 Task: Move the task Upgrade and migrate company file storage to a cloud-based solution to the section To-Do in the project AgileFire and sort the tasks in the project by Last modified on
Action: Mouse moved to (531, 492)
Screenshot: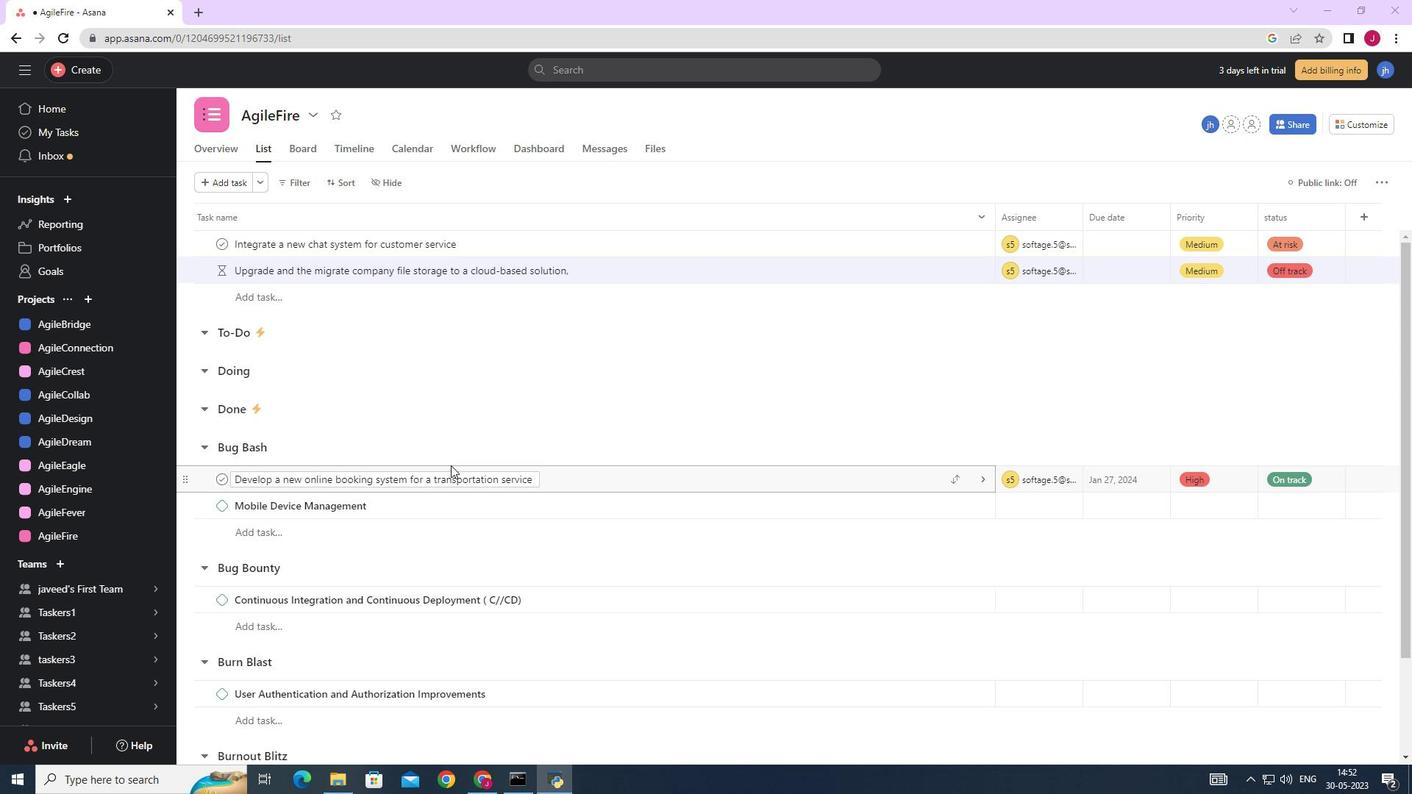 
Action: Mouse scrolled (531, 493) with delta (0, 0)
Screenshot: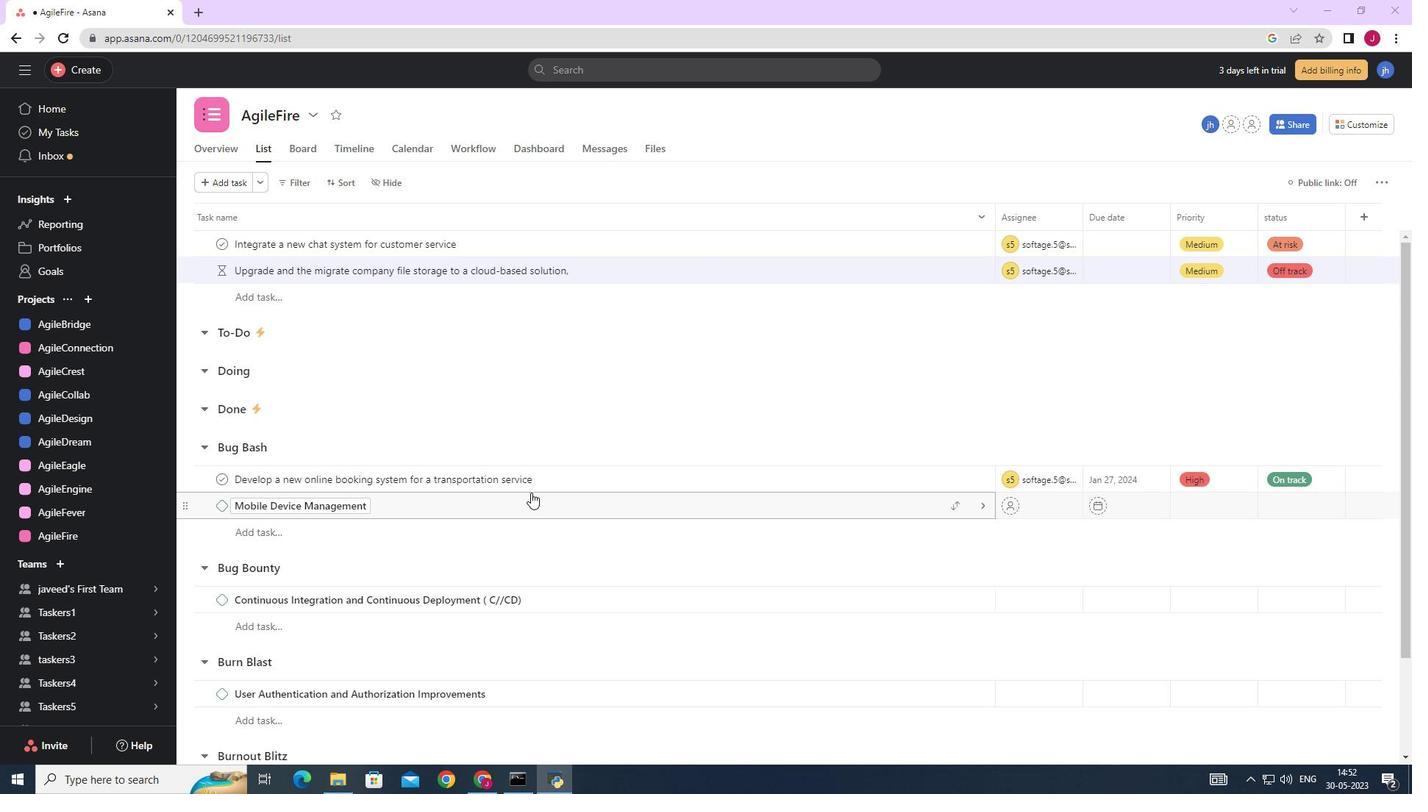 
Action: Mouse moved to (544, 481)
Screenshot: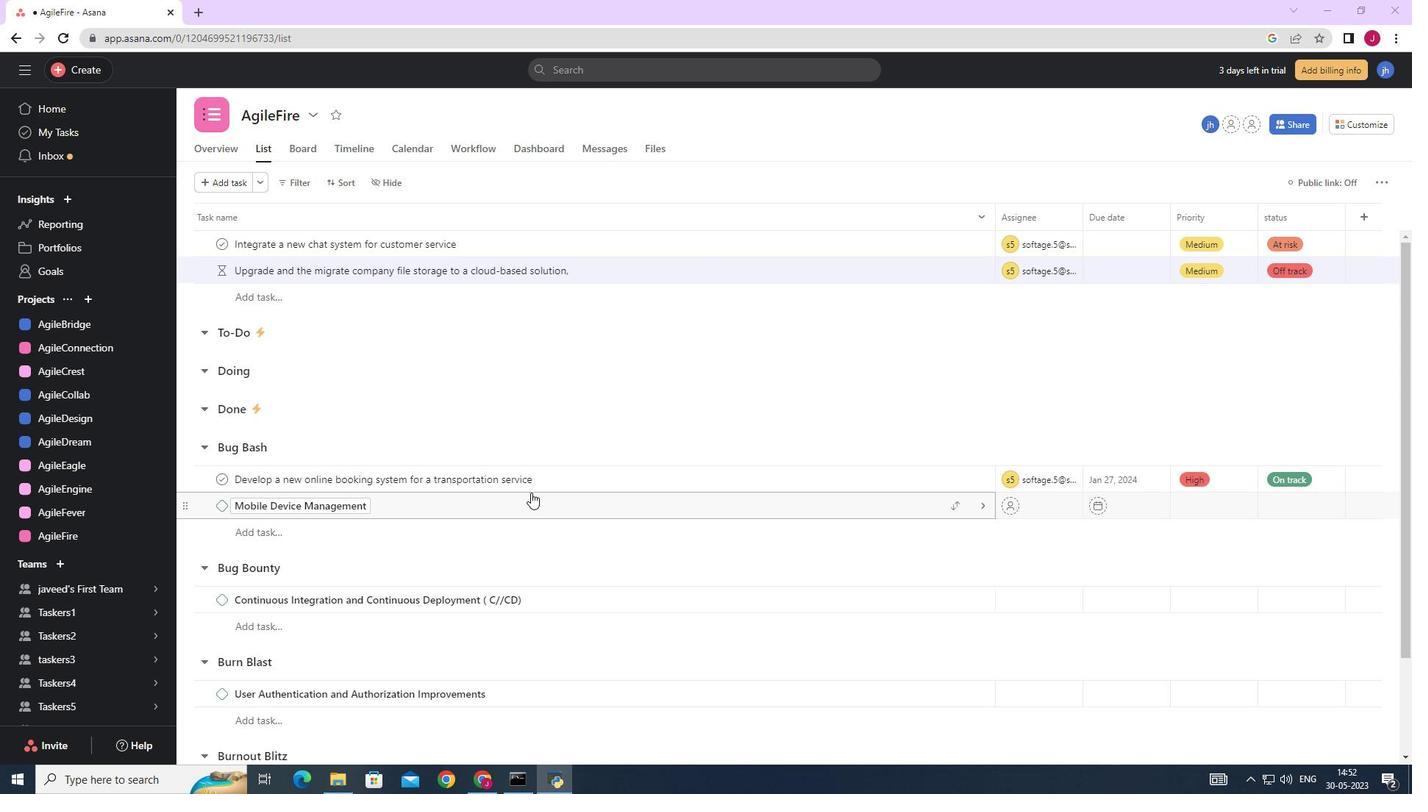 
Action: Mouse scrolled (543, 482) with delta (0, 0)
Screenshot: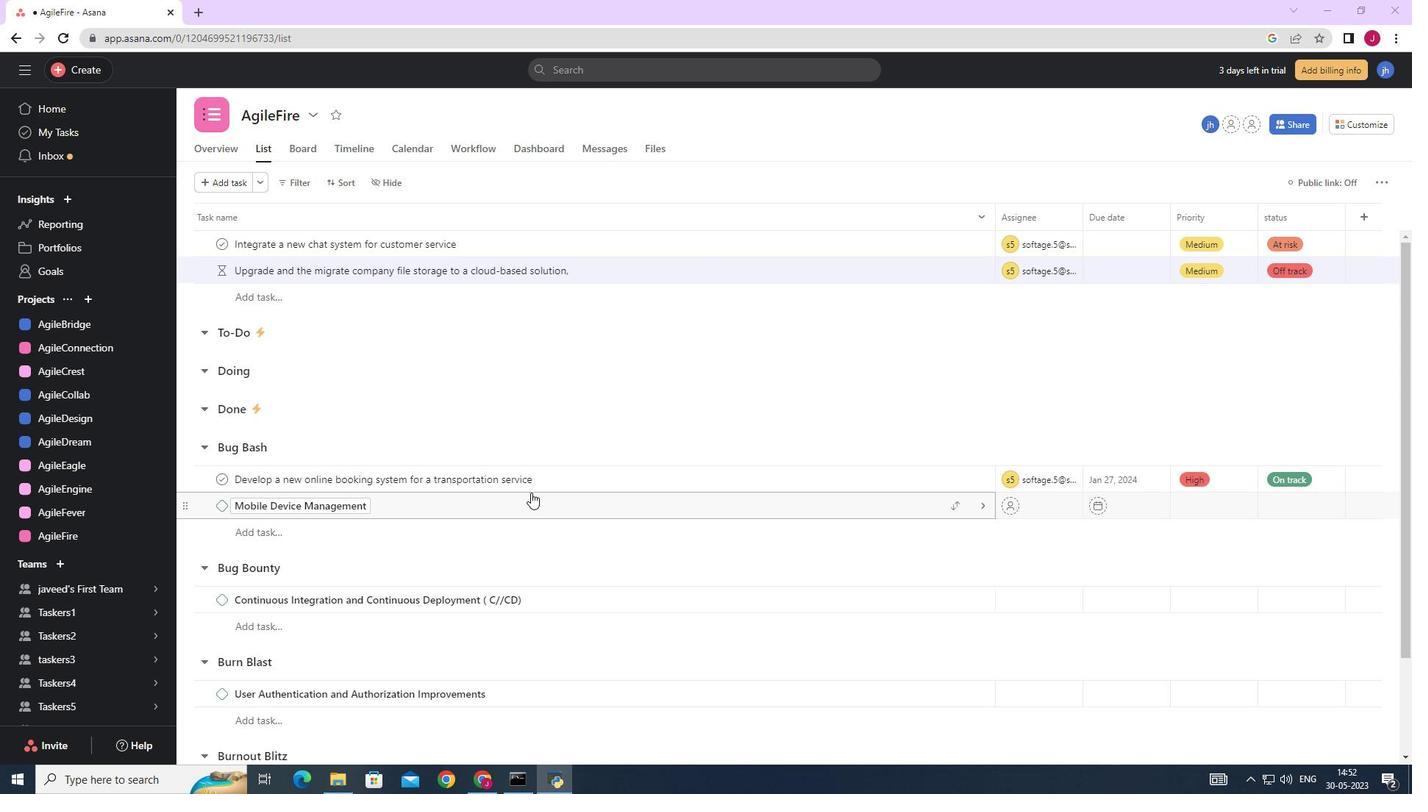 
Action: Mouse moved to (960, 267)
Screenshot: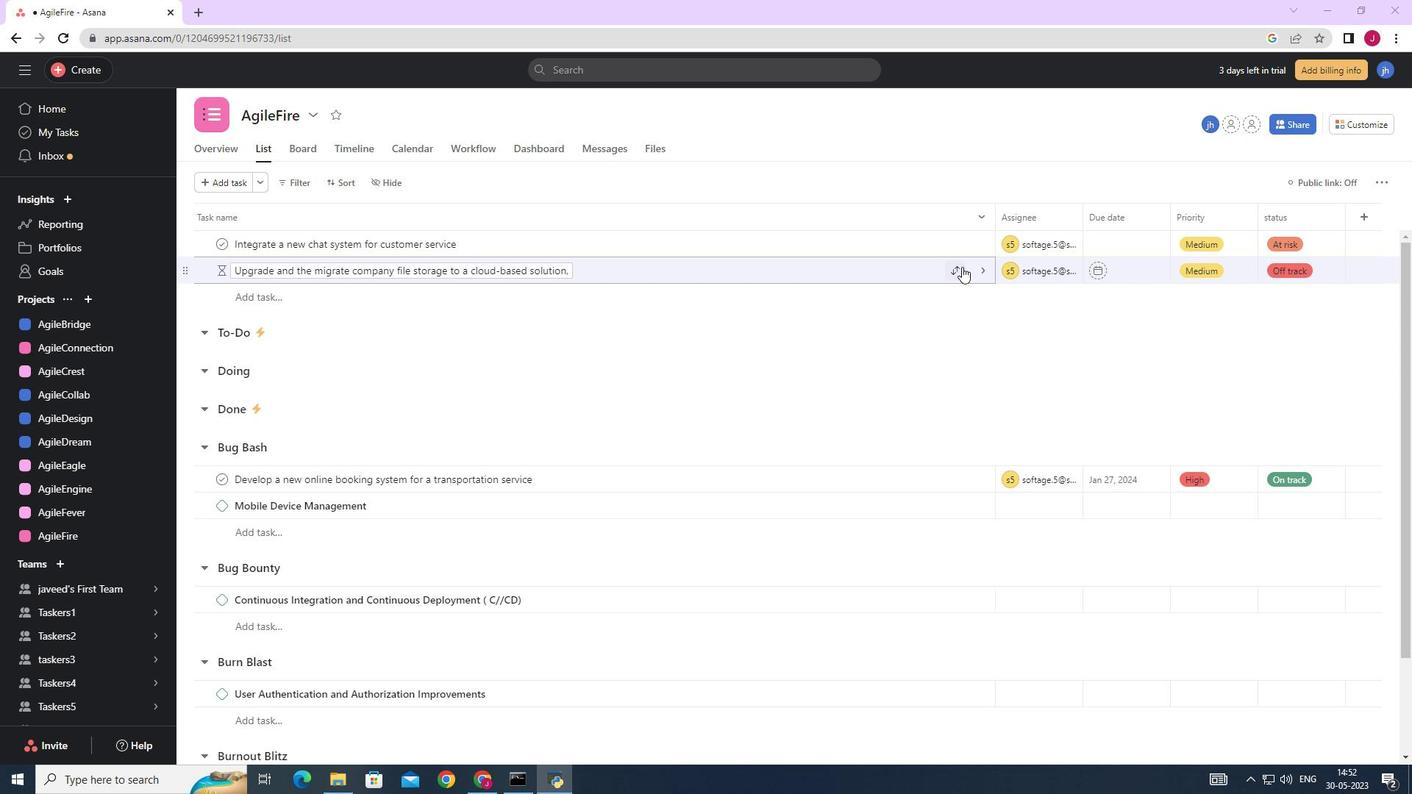 
Action: Mouse pressed left at (960, 267)
Screenshot: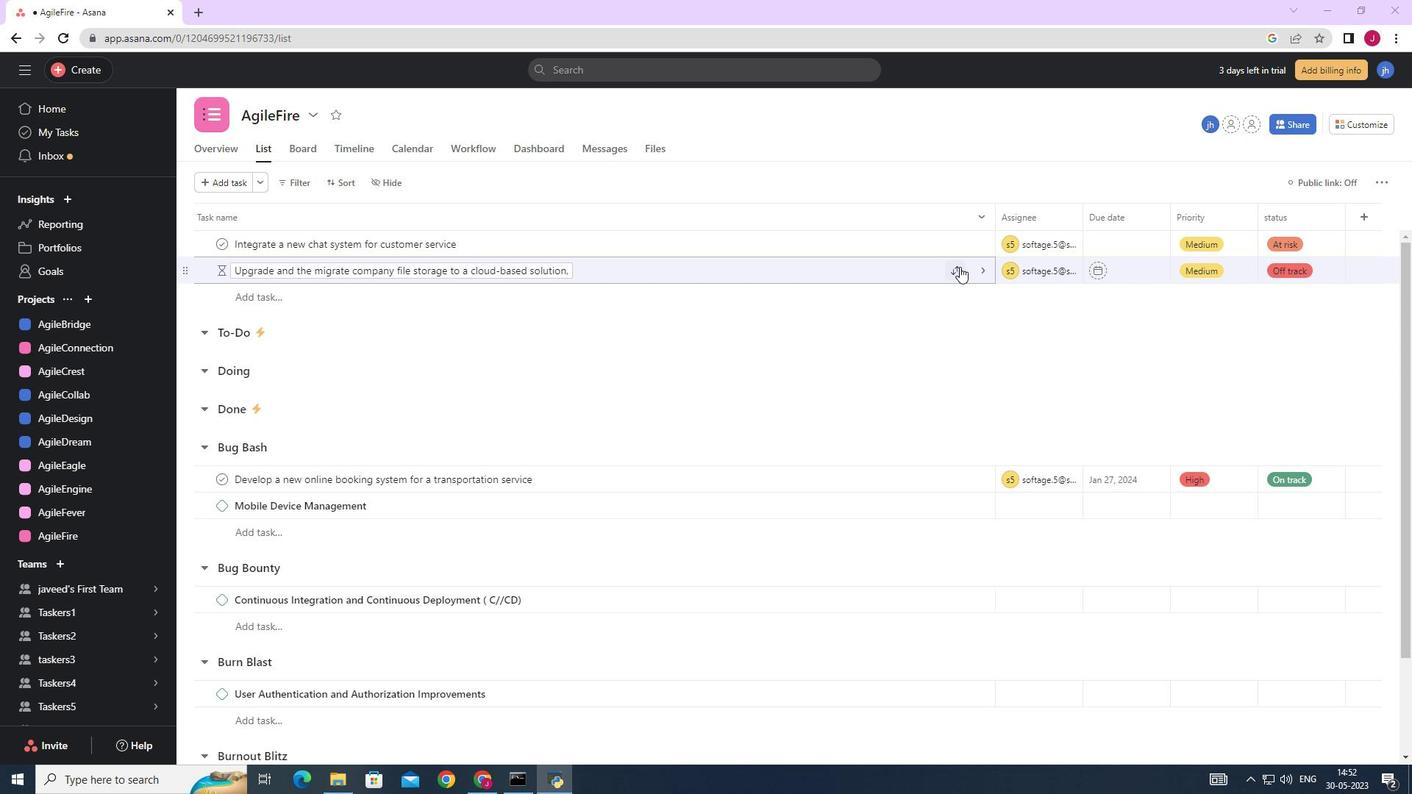 
Action: Mouse moved to (886, 355)
Screenshot: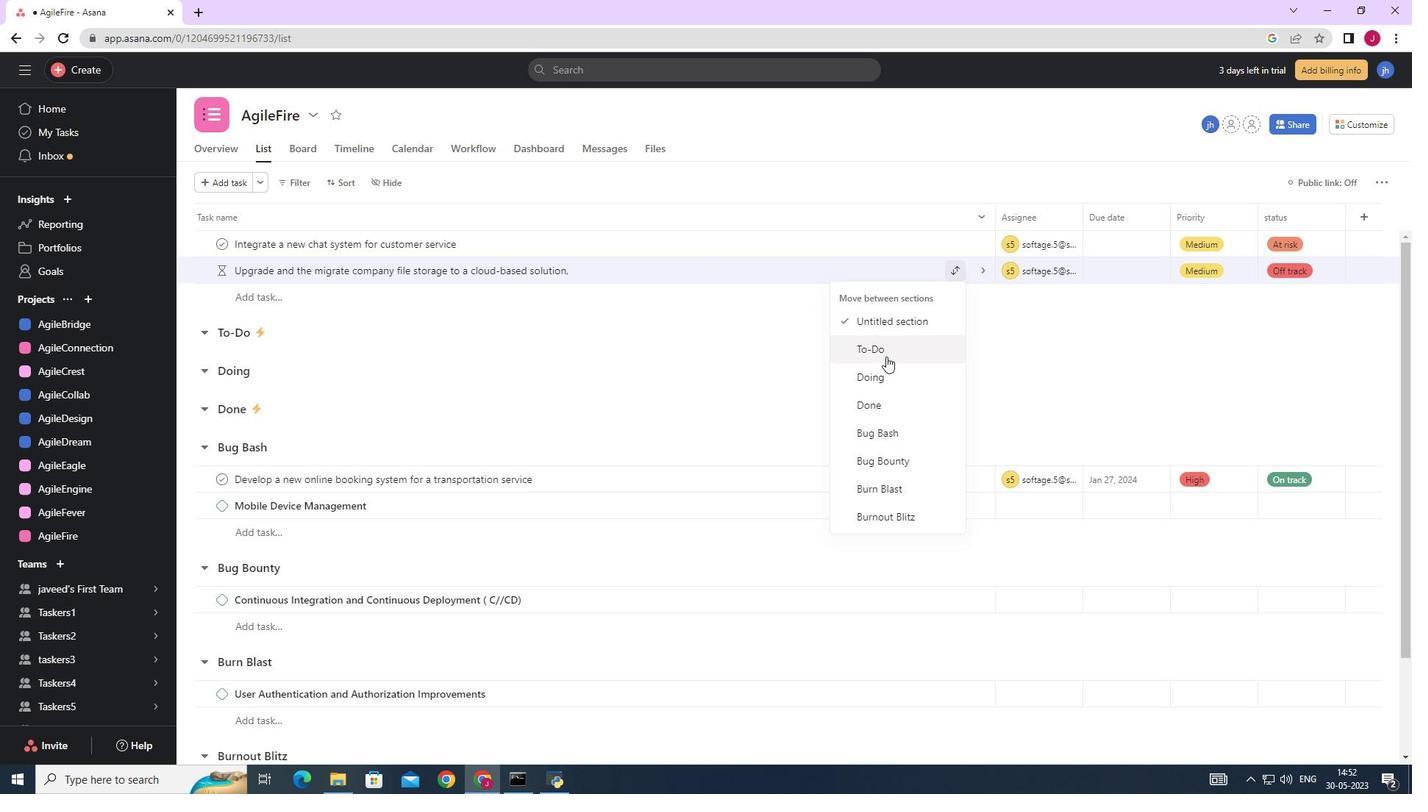 
Action: Mouse pressed left at (886, 355)
Screenshot: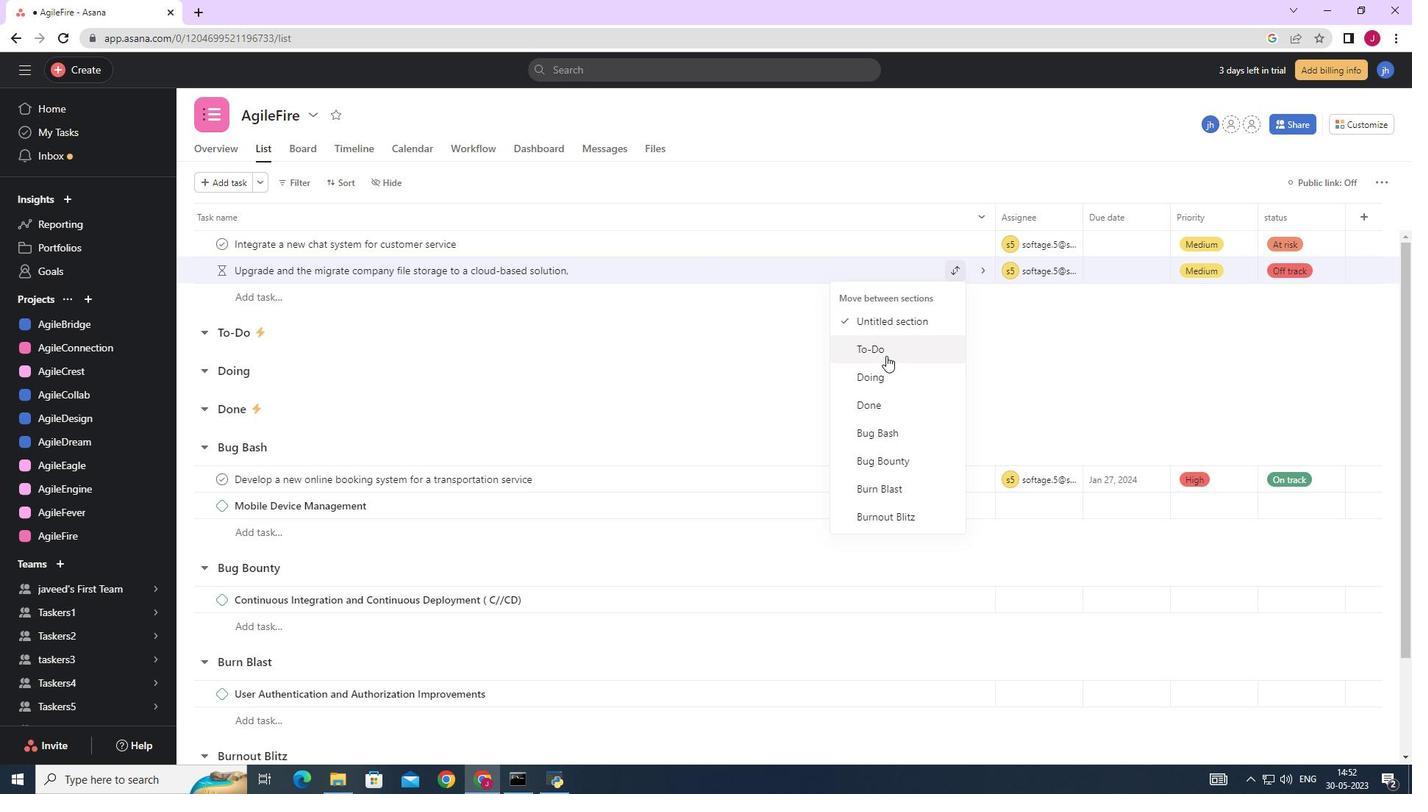 
Action: Mouse moved to (355, 181)
Screenshot: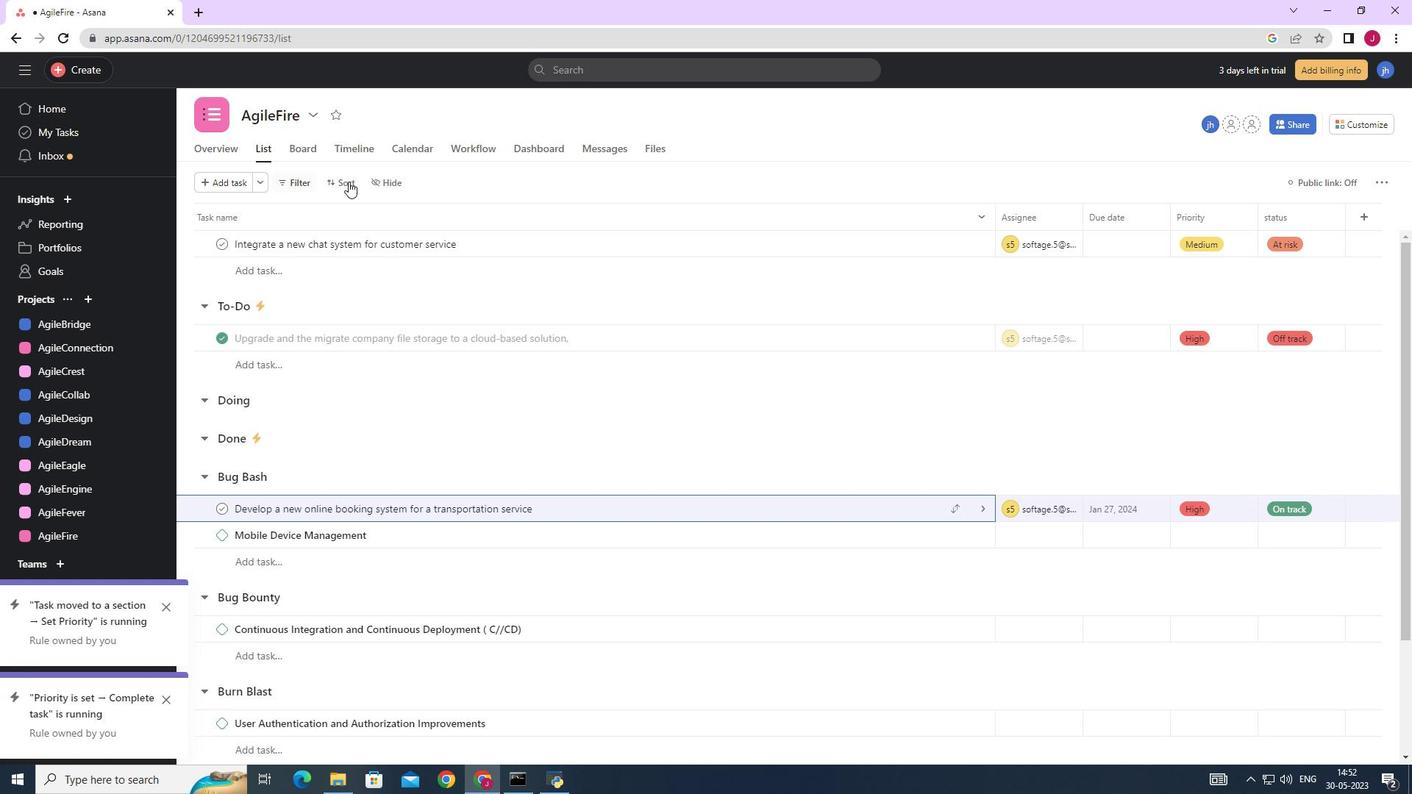 
Action: Mouse pressed left at (355, 181)
Screenshot: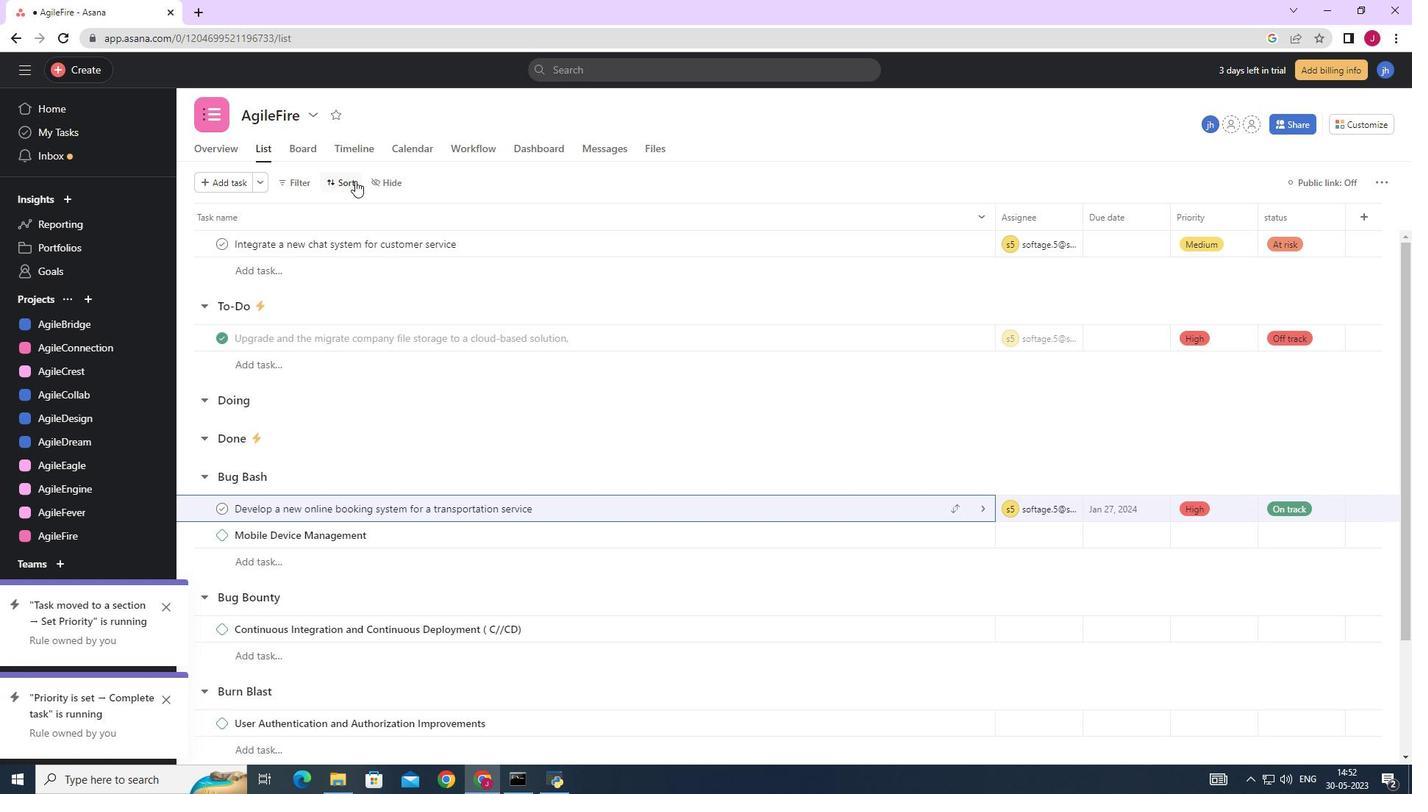 
Action: Mouse moved to (385, 389)
Screenshot: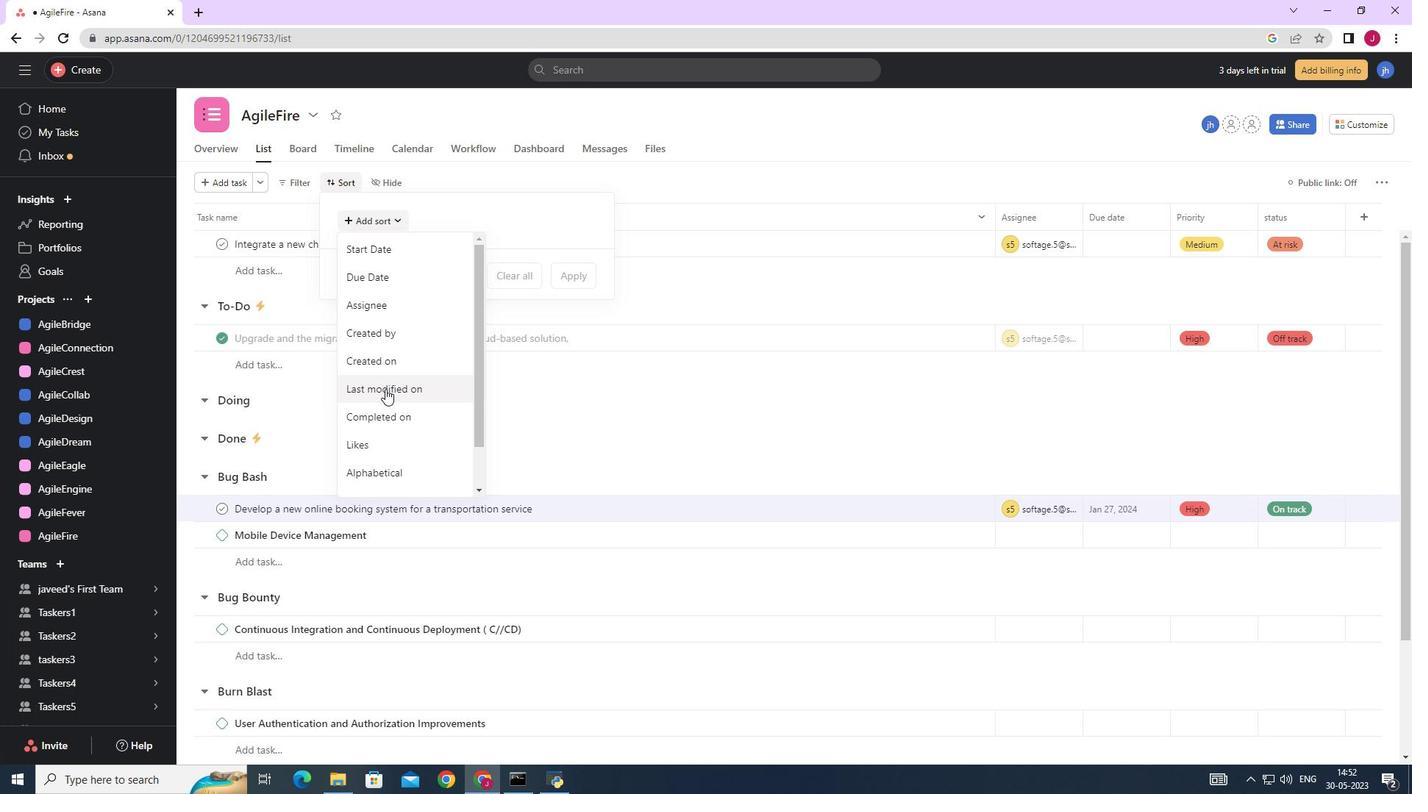 
Action: Mouse pressed left at (385, 389)
Screenshot: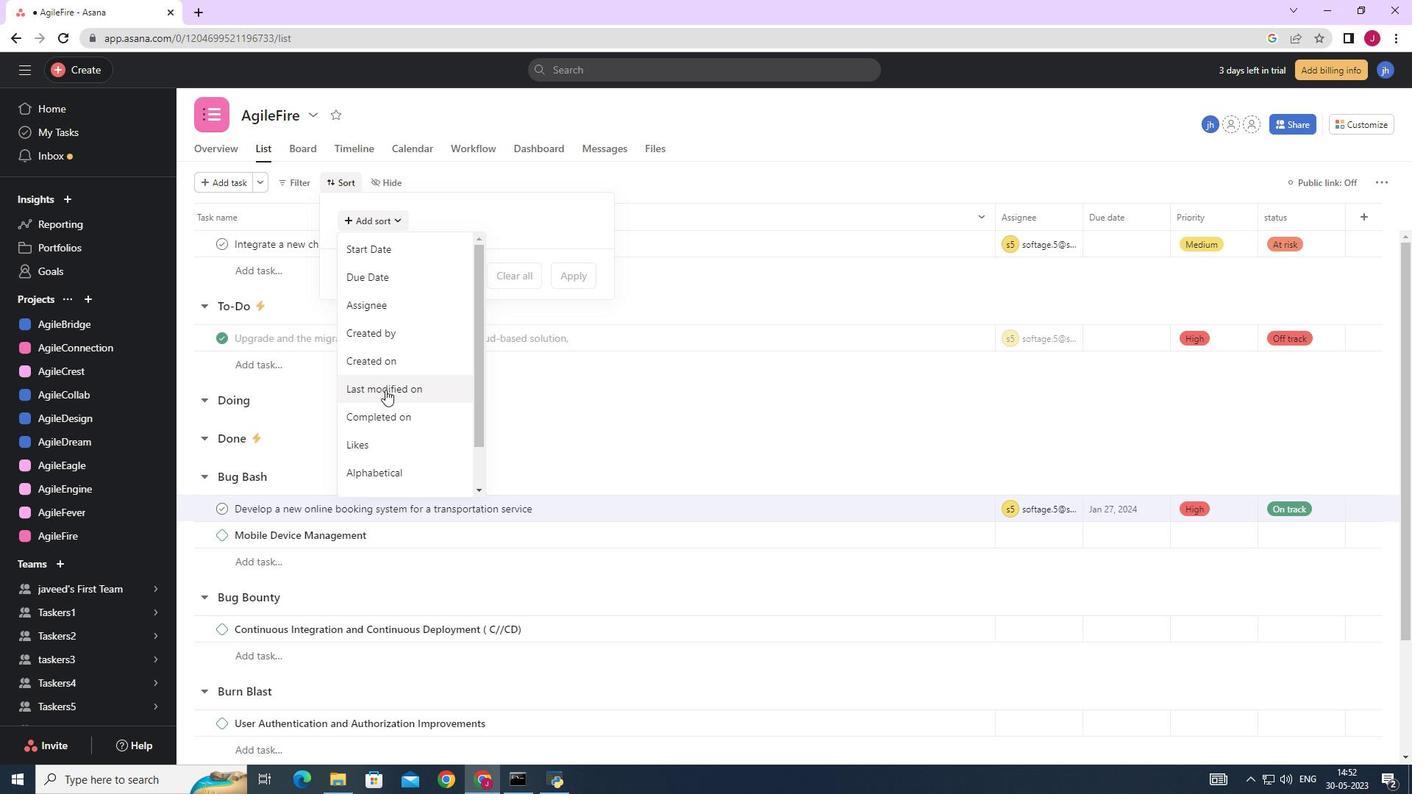 
Action: Mouse moved to (576, 340)
Screenshot: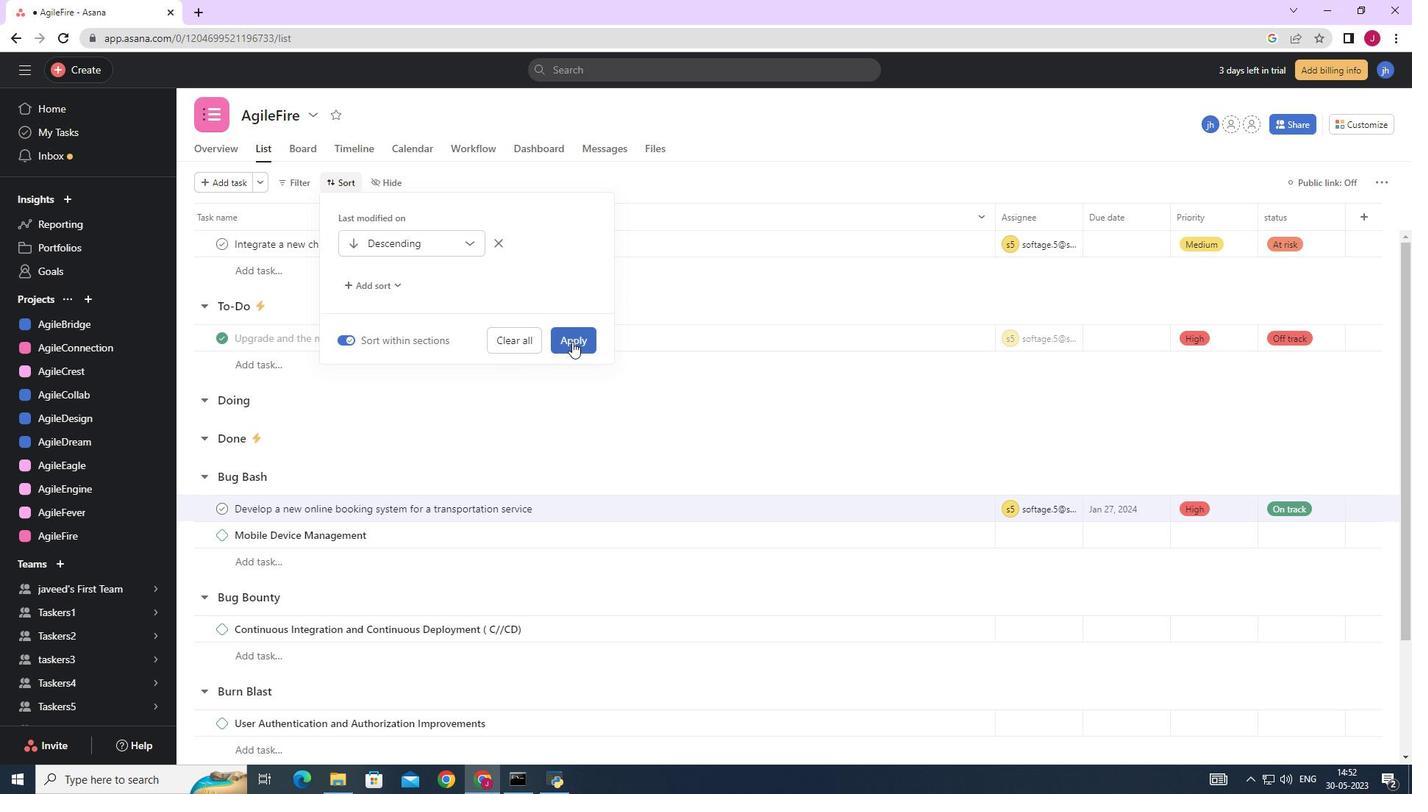 
Action: Mouse pressed left at (576, 340)
Screenshot: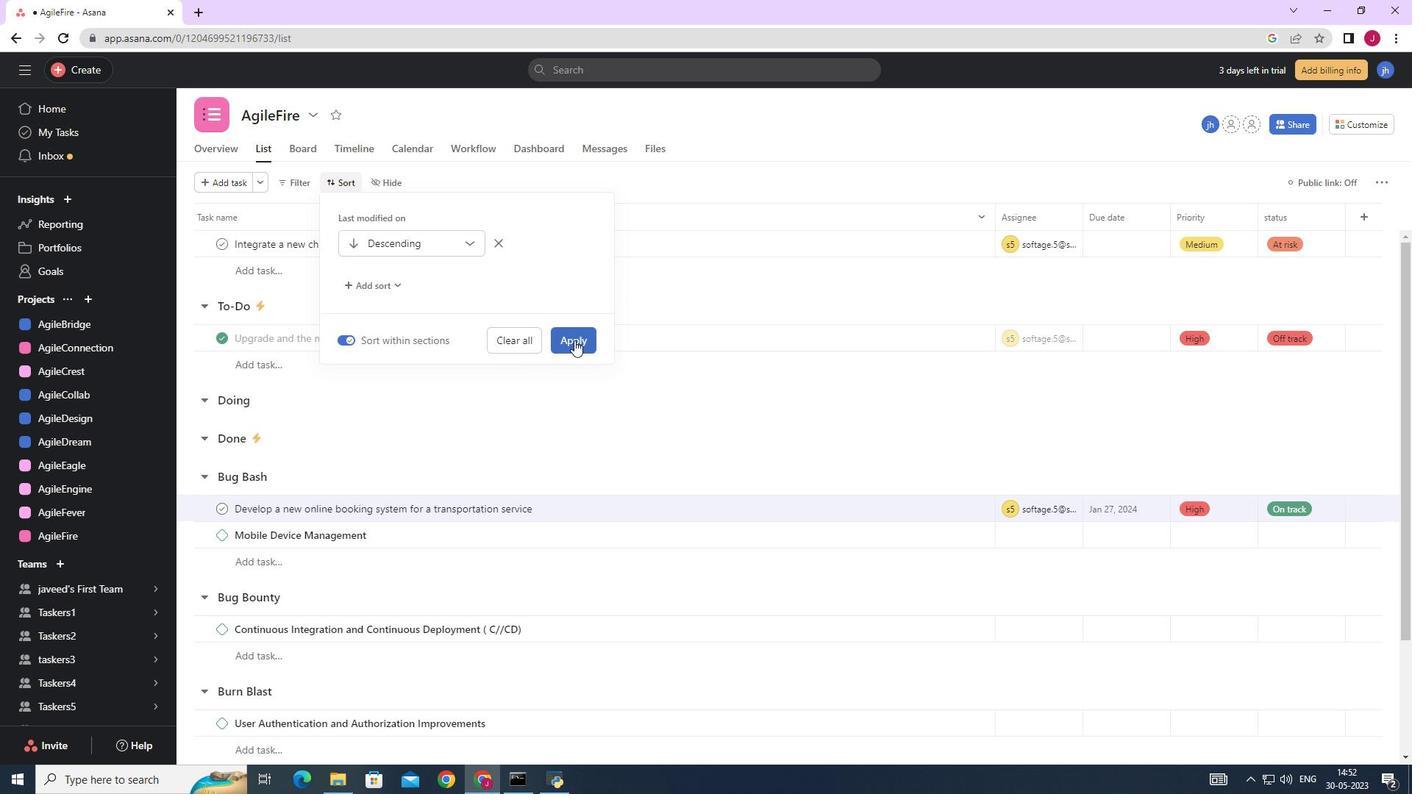 
Action: Mouse moved to (660, 375)
Screenshot: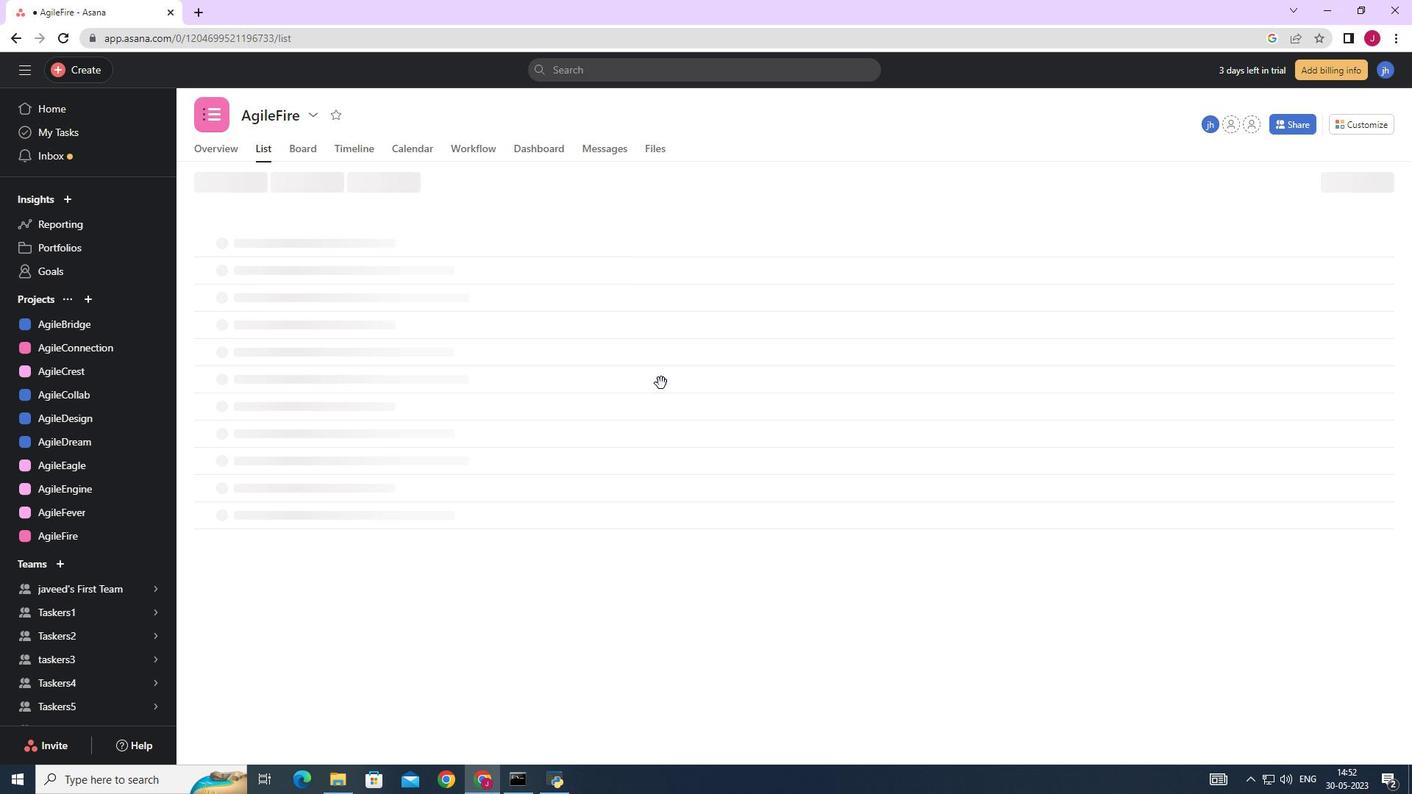 
